 Task: In the  document awp.pdf Select the text and change paragraph spacing to  '1.5' Change page orientation to  'Landscape' Add Page color Navy Blue
Action: Mouse moved to (490, 278)
Screenshot: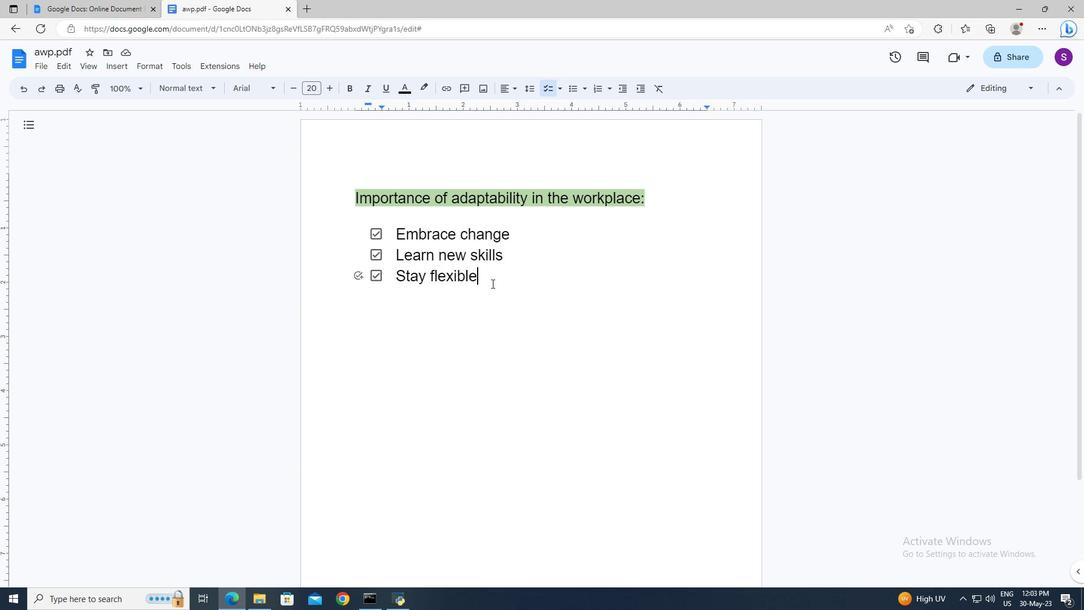 
Action: Mouse pressed left at (490, 278)
Screenshot: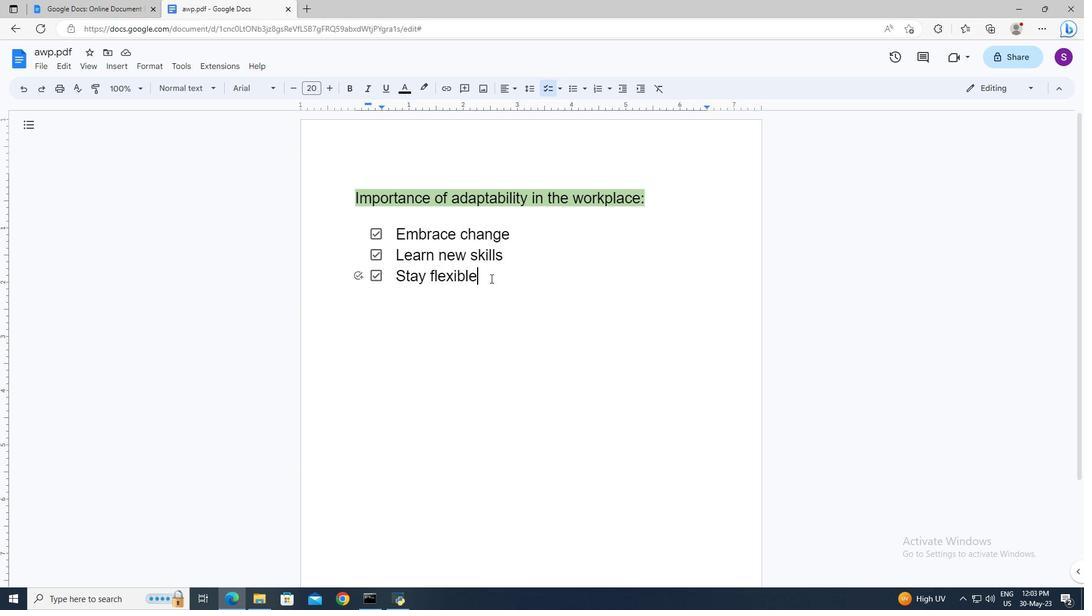 
Action: Key pressed ctrl+A
Screenshot: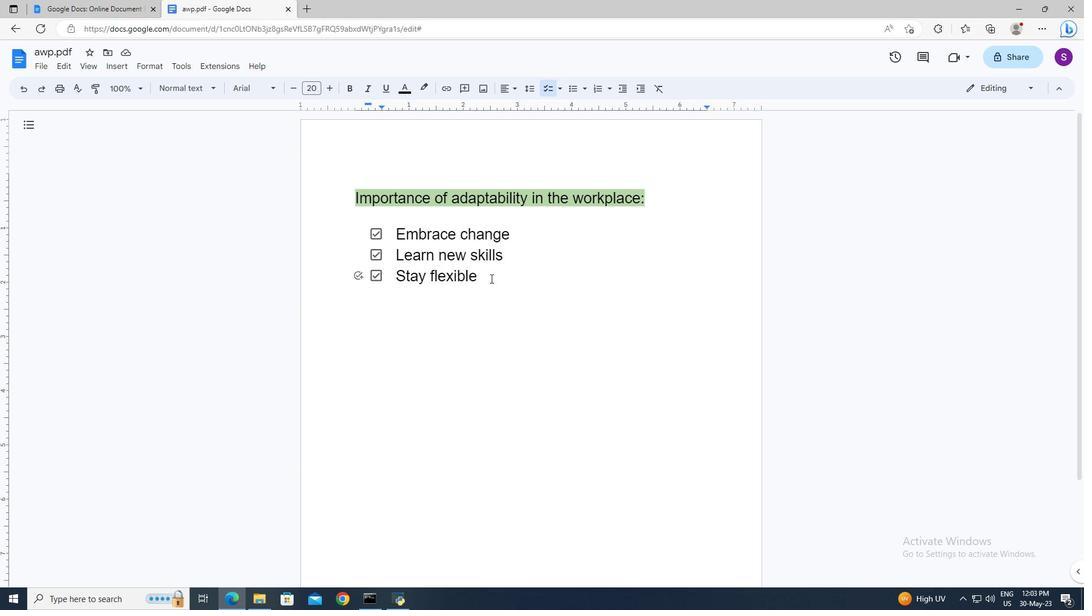 
Action: Mouse moved to (530, 90)
Screenshot: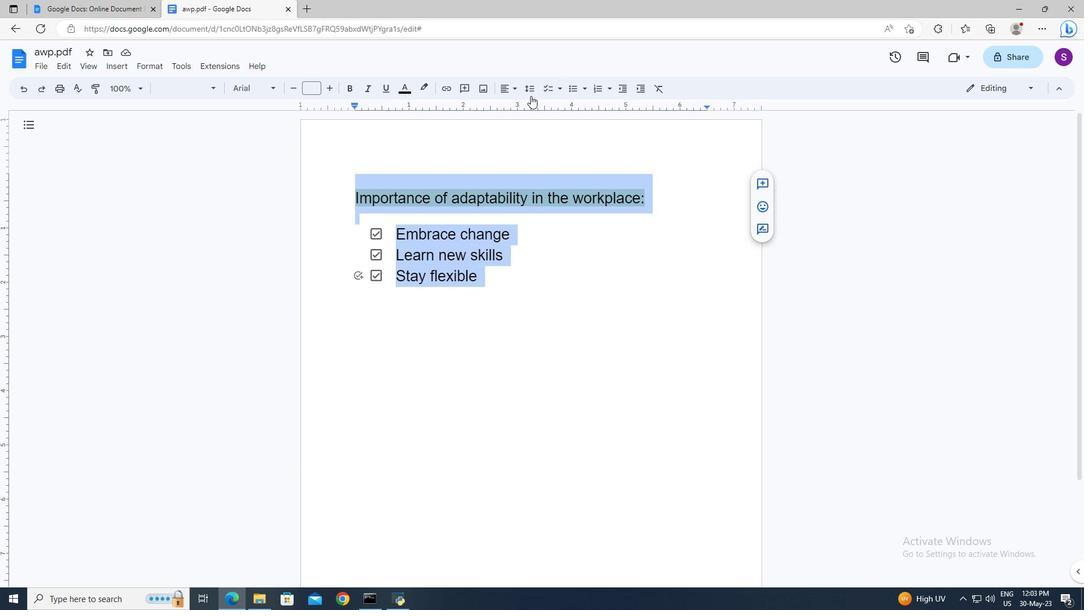 
Action: Mouse pressed left at (530, 90)
Screenshot: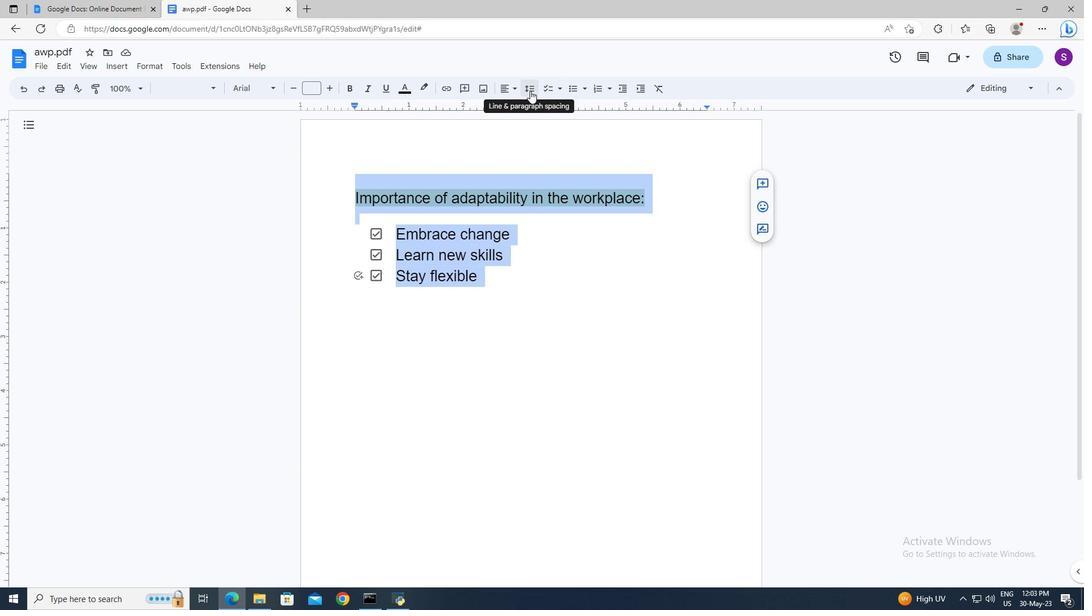 
Action: Mouse moved to (541, 145)
Screenshot: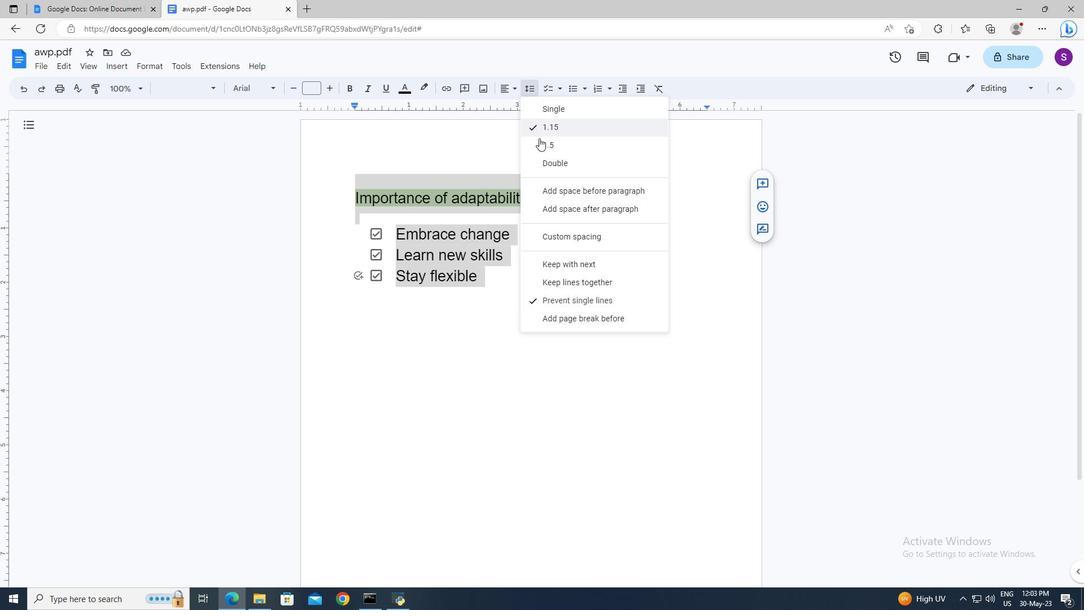 
Action: Mouse pressed left at (541, 145)
Screenshot: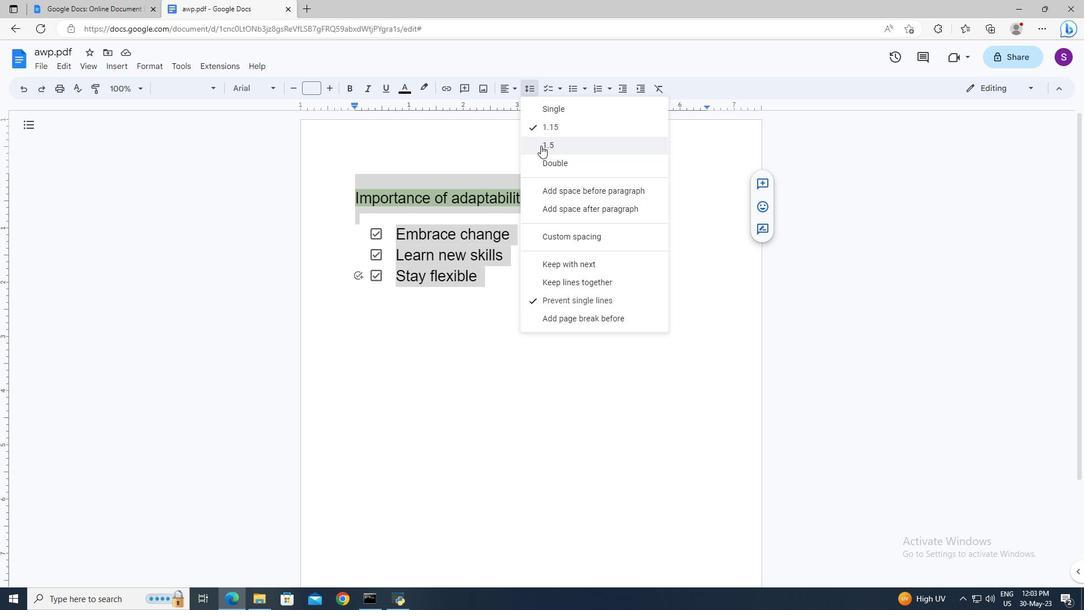 
Action: Mouse moved to (555, 271)
Screenshot: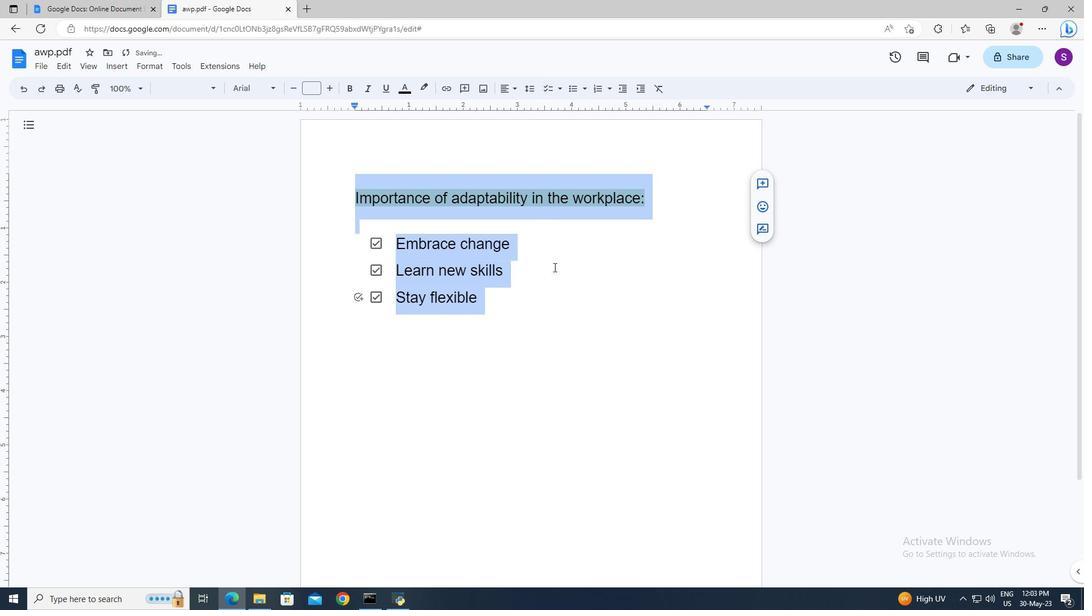
Action: Mouse pressed left at (555, 271)
Screenshot: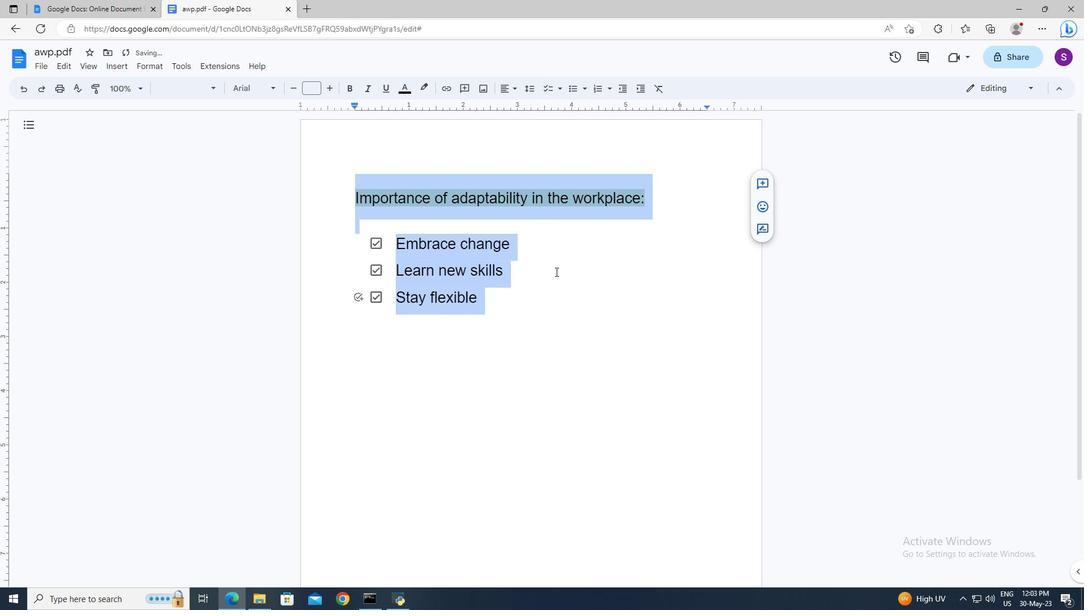 
Action: Mouse moved to (45, 64)
Screenshot: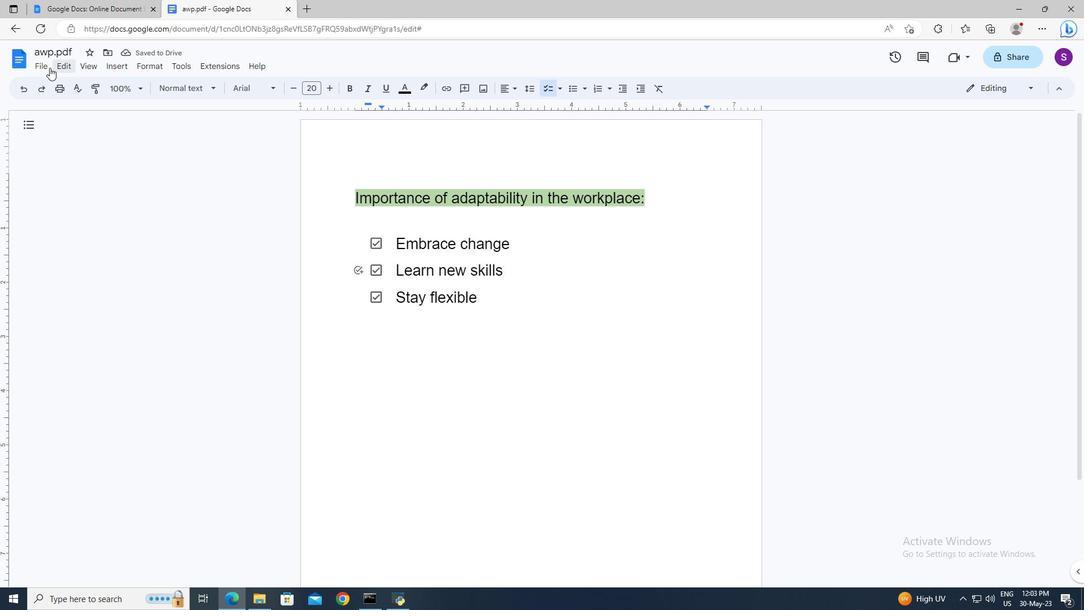 
Action: Mouse pressed left at (45, 64)
Screenshot: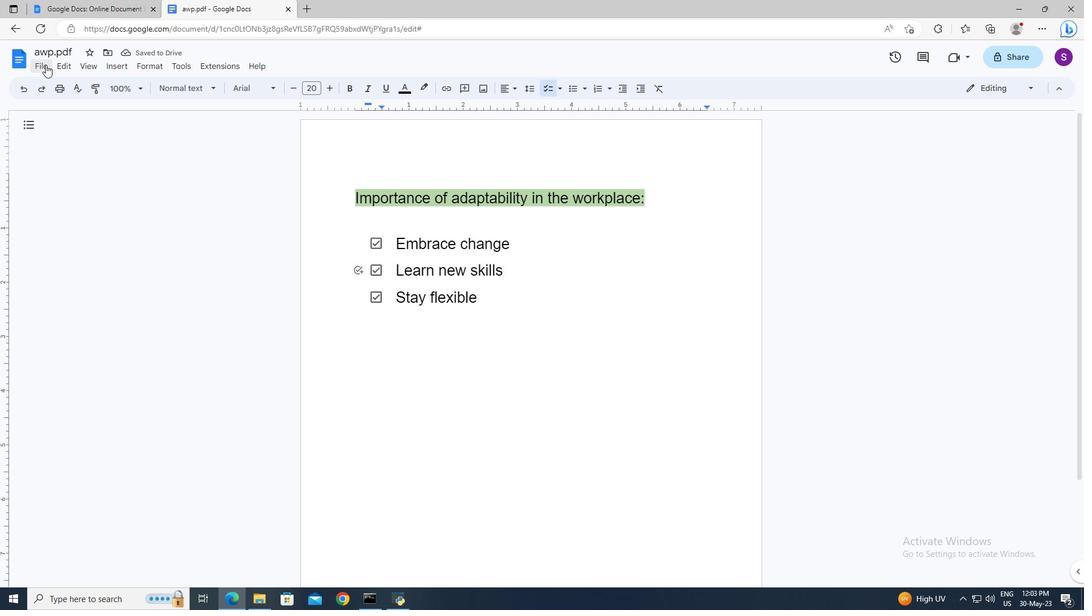 
Action: Mouse moved to (105, 372)
Screenshot: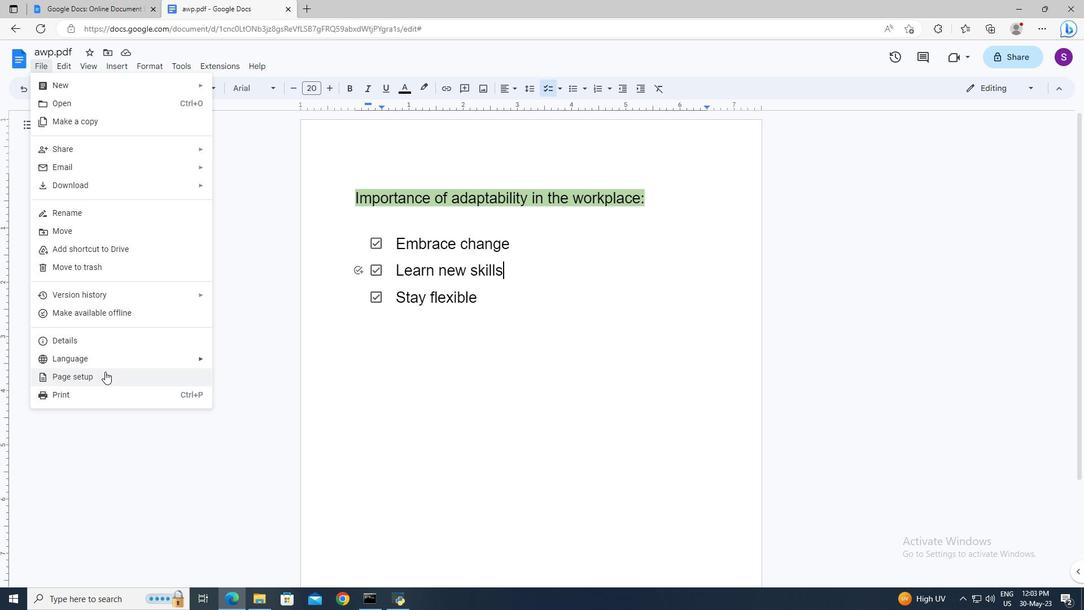 
Action: Mouse pressed left at (105, 372)
Screenshot: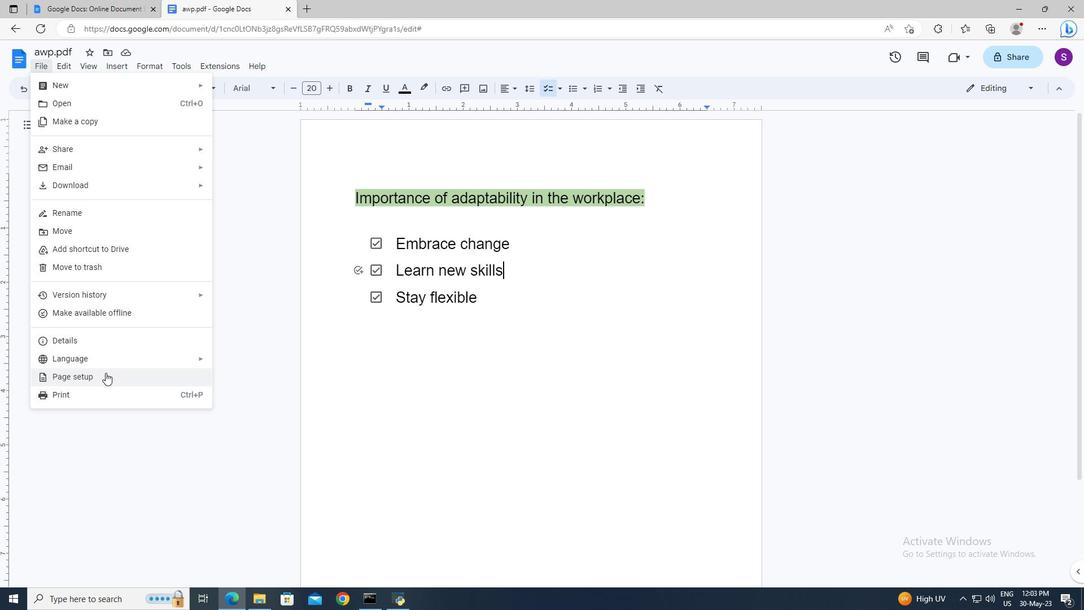 
Action: Mouse moved to (493, 299)
Screenshot: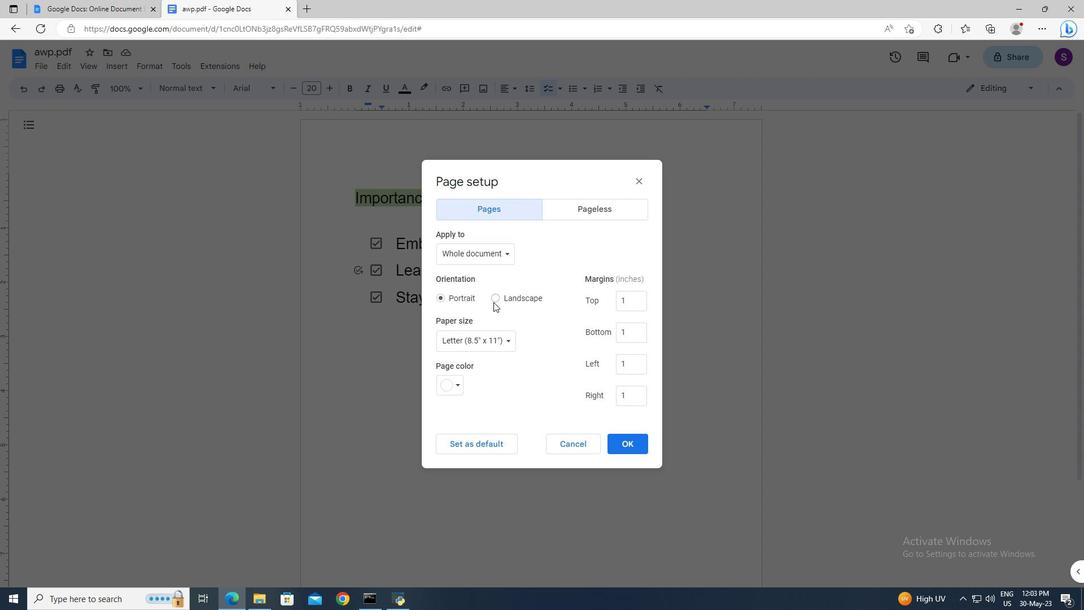 
Action: Mouse pressed left at (493, 299)
Screenshot: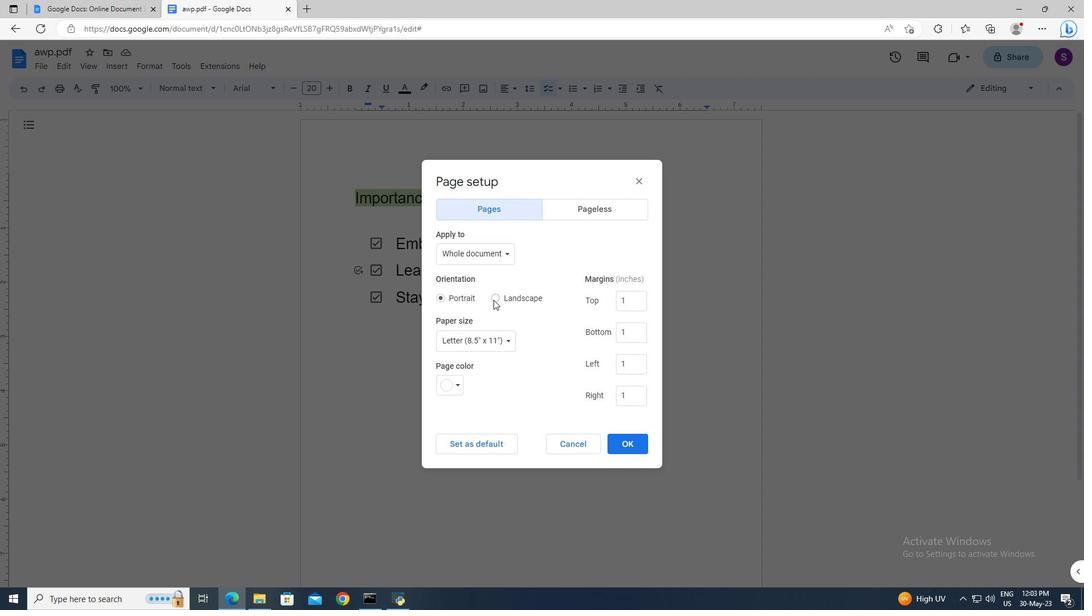 
Action: Mouse moved to (458, 382)
Screenshot: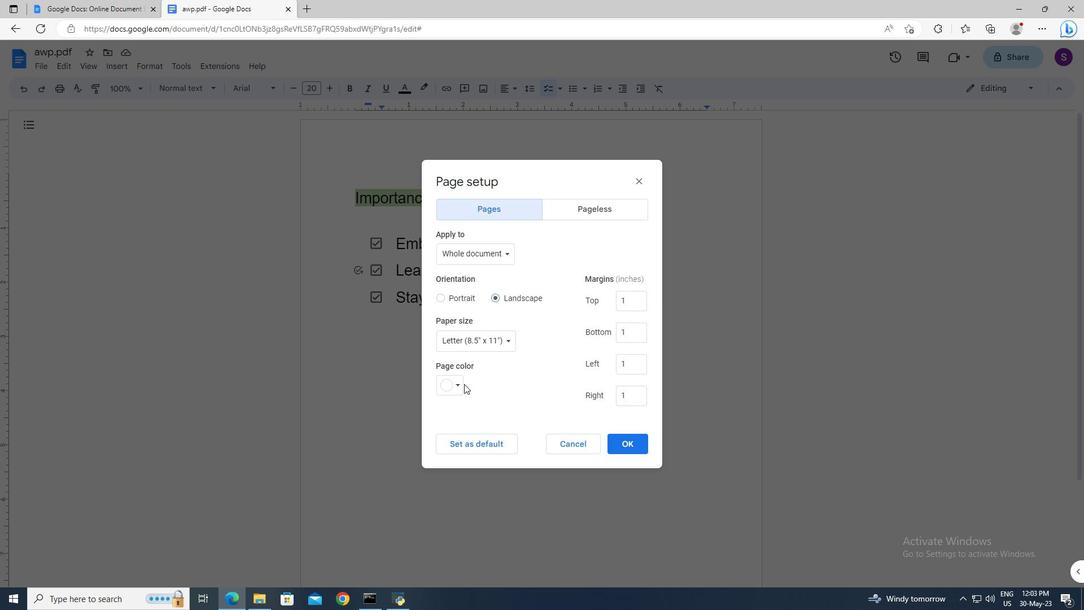 
Action: Mouse pressed left at (458, 382)
Screenshot: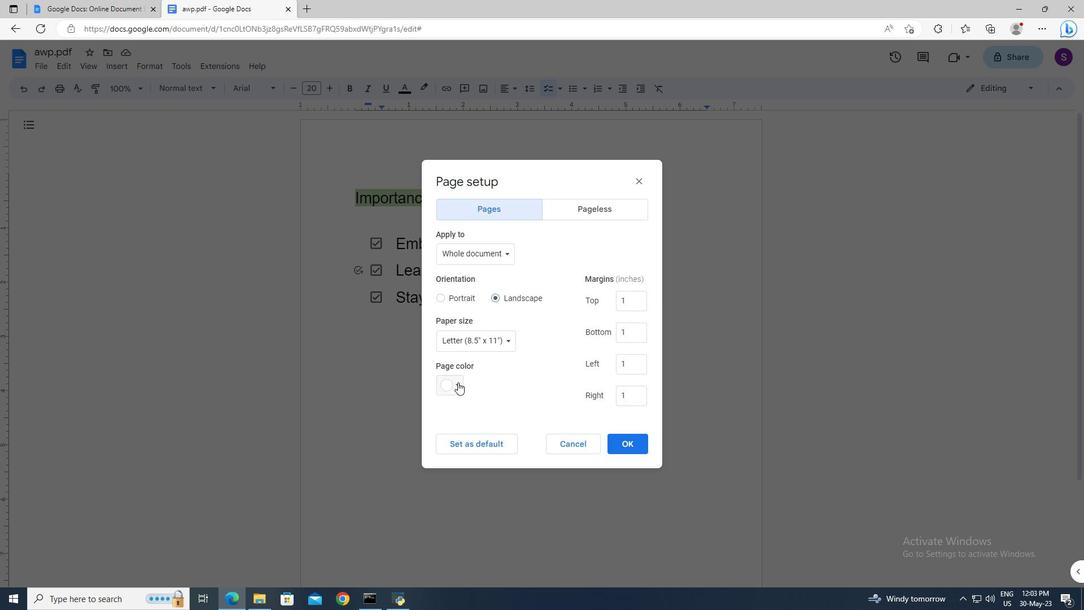 
Action: Mouse moved to (524, 480)
Screenshot: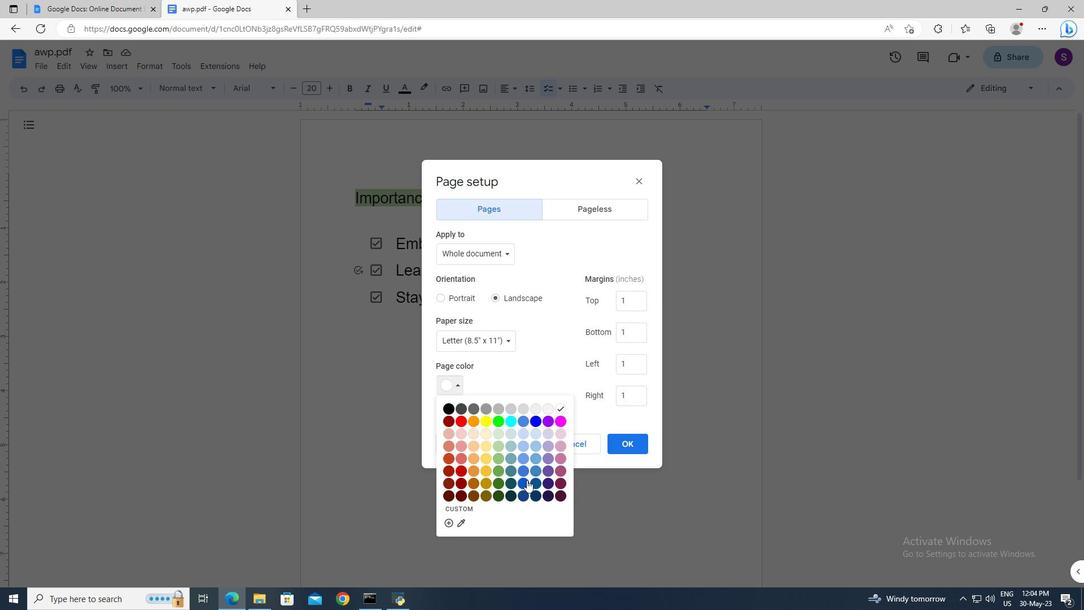 
Action: Mouse pressed left at (524, 480)
Screenshot: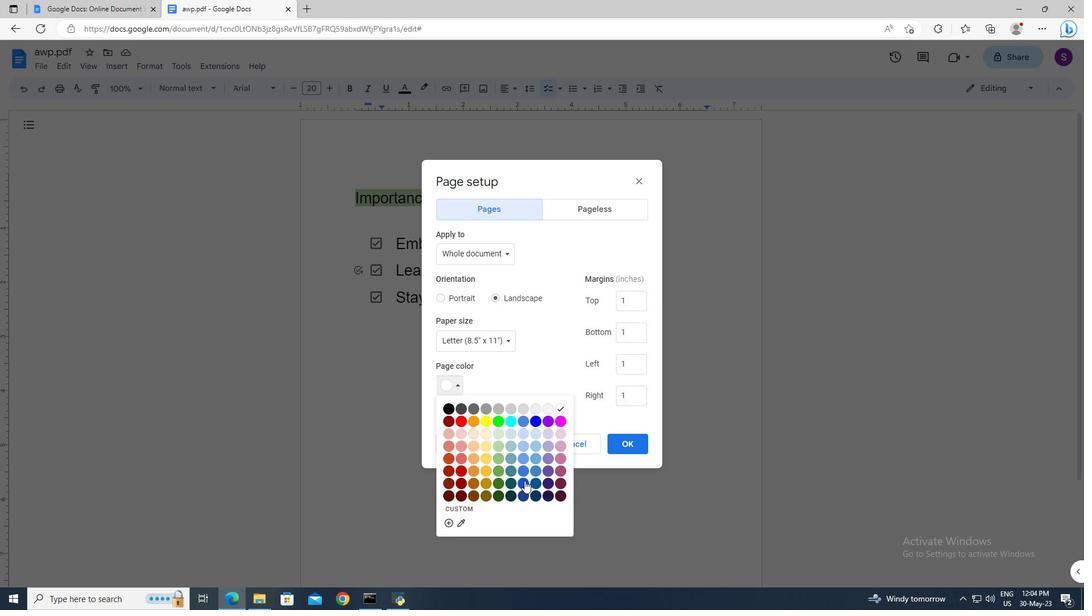 
Action: Mouse moved to (625, 446)
Screenshot: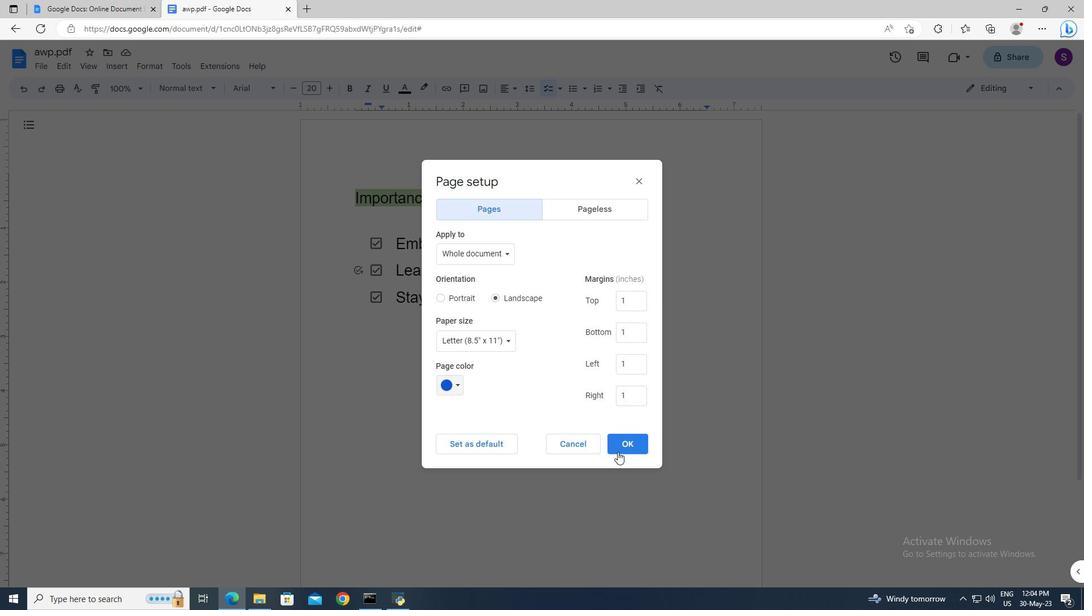 
Action: Mouse pressed left at (625, 446)
Screenshot: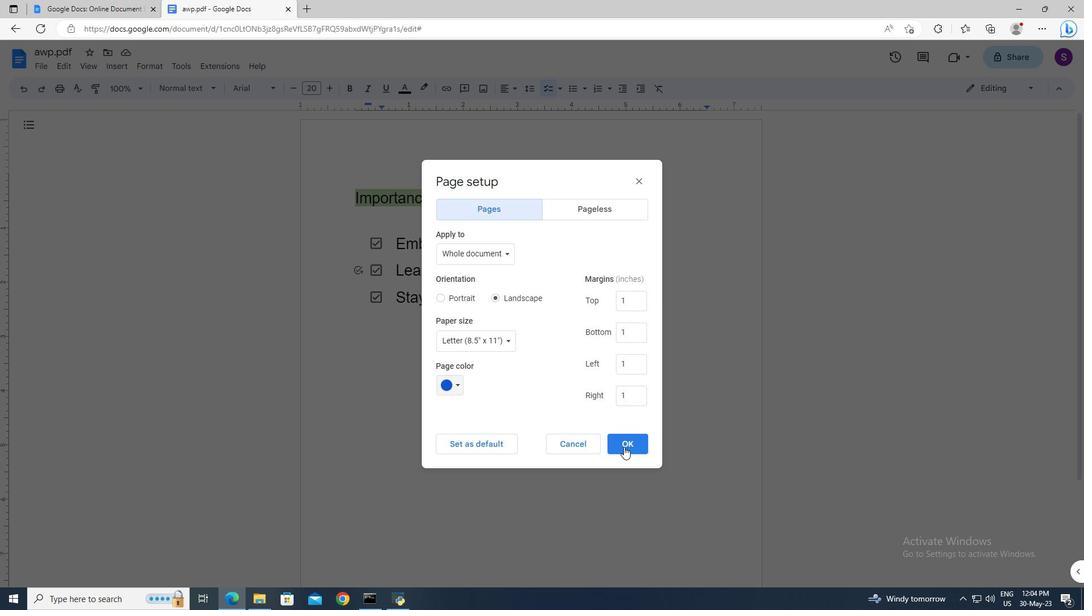 
Action: Mouse moved to (612, 343)
Screenshot: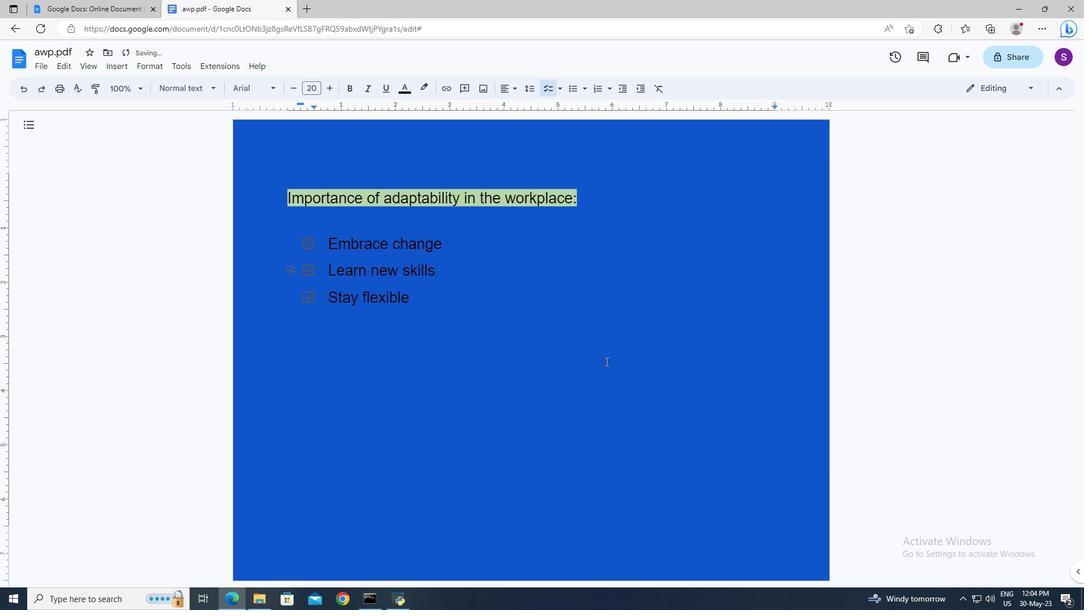 
Action: Mouse pressed left at (612, 343)
Screenshot: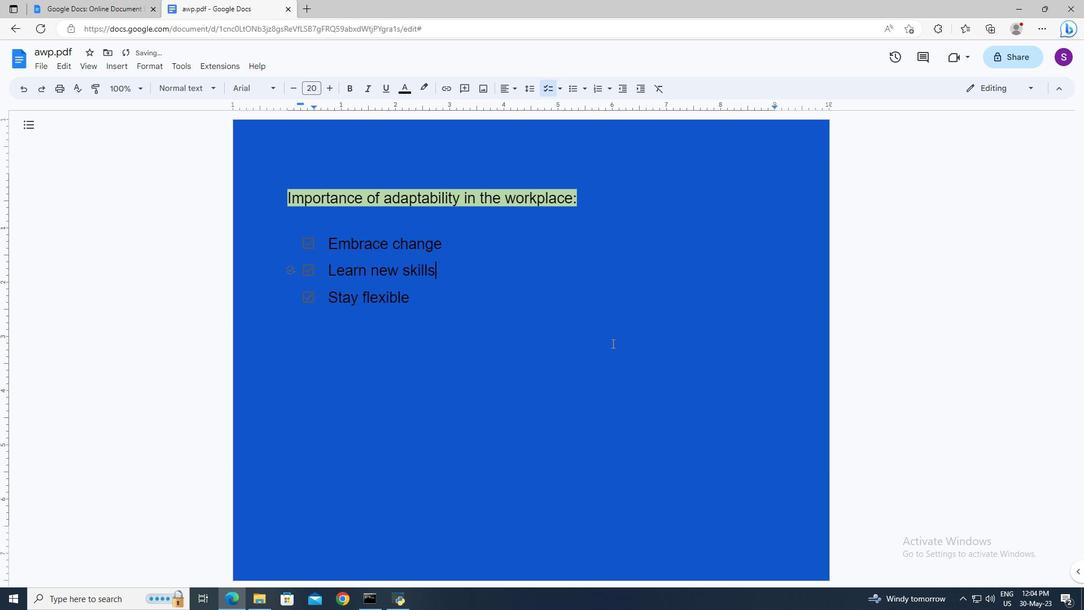 
